 Task: Add "As an advocate for lifelong learning and continuous improvement, I have achieved commendable scores on standardized tests" as a description.
Action: Mouse moved to (646, 65)
Screenshot: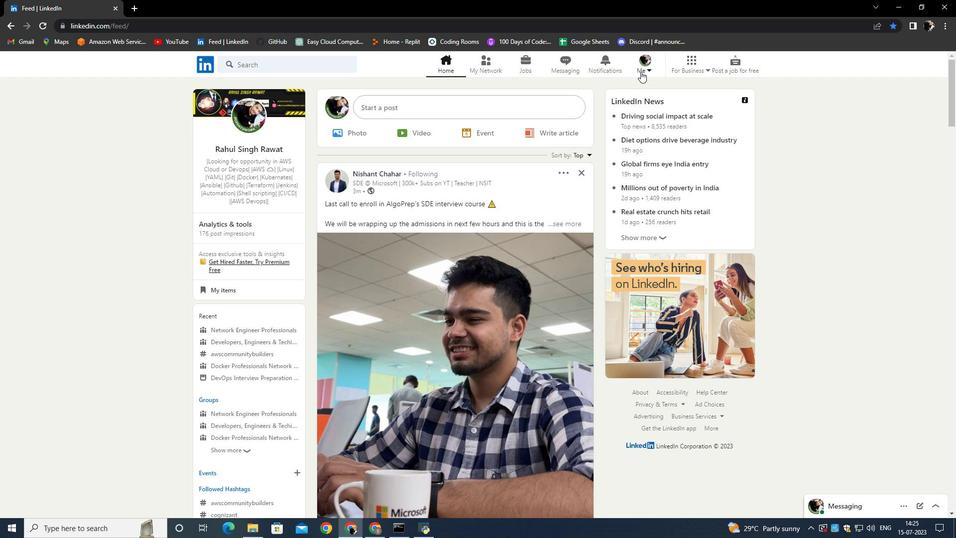 
Action: Mouse pressed left at (646, 65)
Screenshot: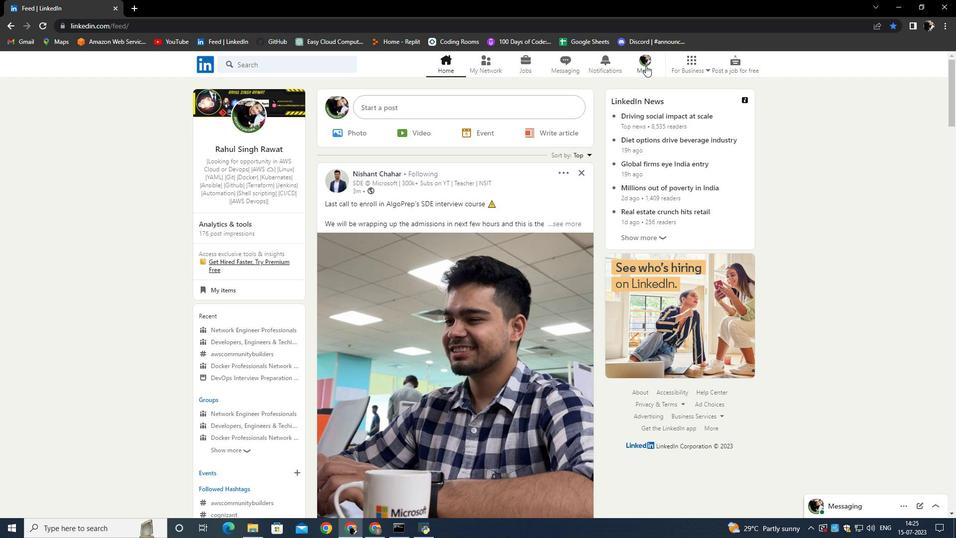 
Action: Mouse moved to (566, 138)
Screenshot: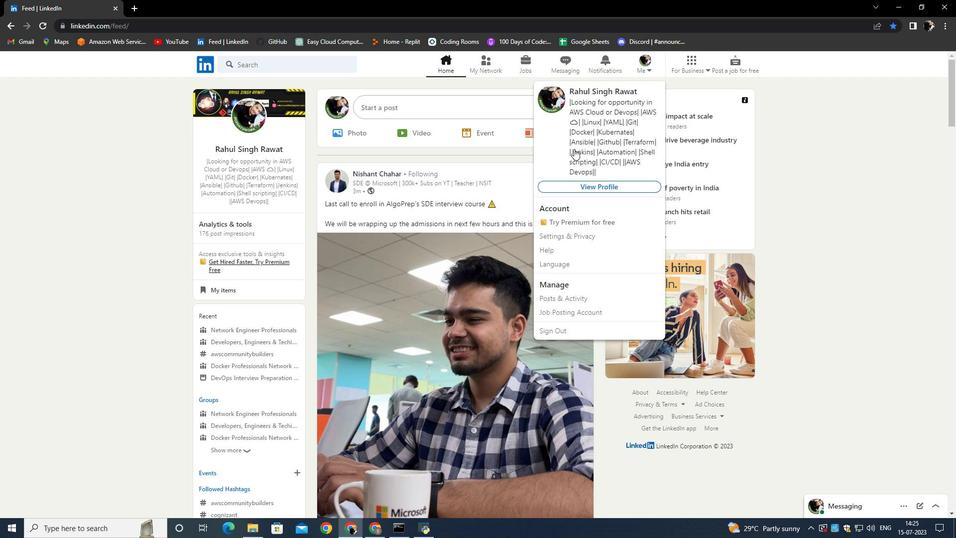 
Action: Mouse pressed left at (566, 138)
Screenshot: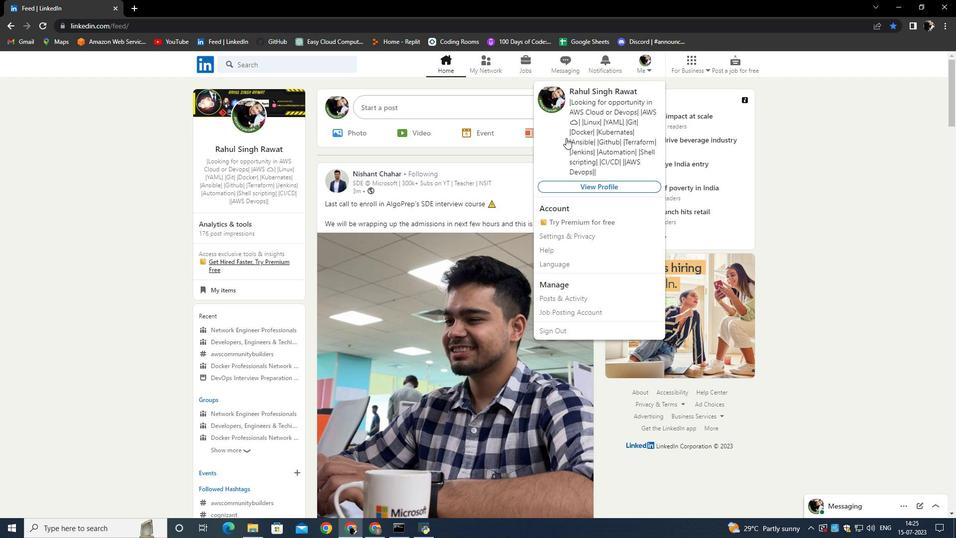 
Action: Mouse moved to (314, 375)
Screenshot: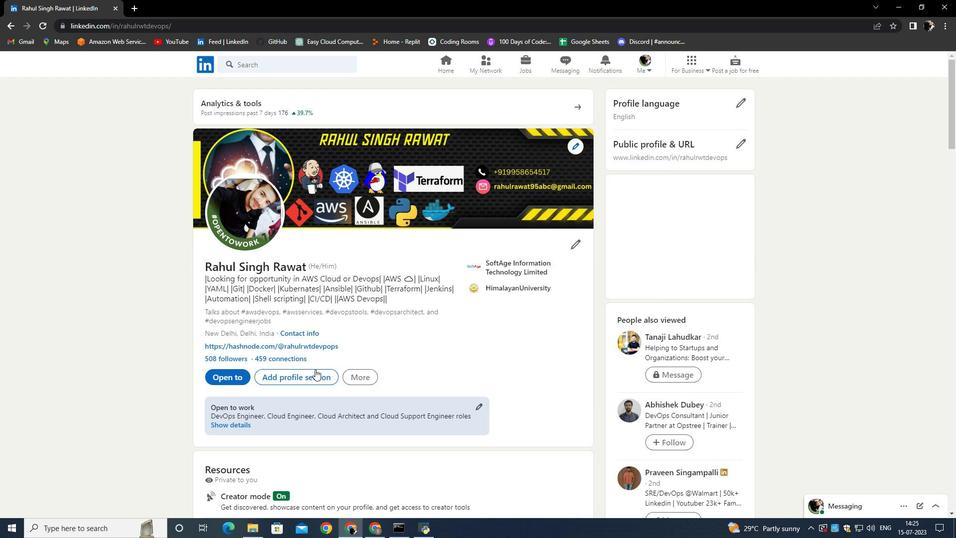 
Action: Mouse pressed left at (314, 375)
Screenshot: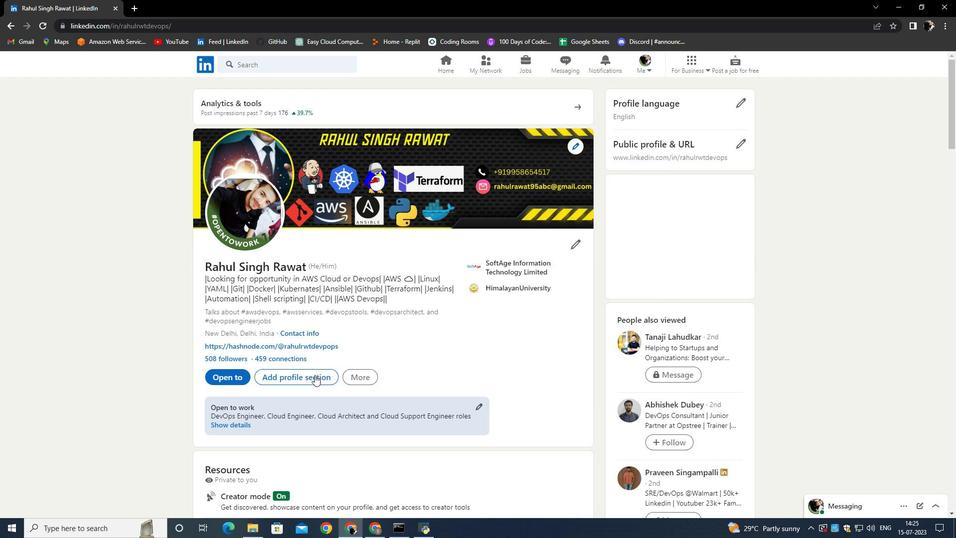 
Action: Mouse moved to (371, 275)
Screenshot: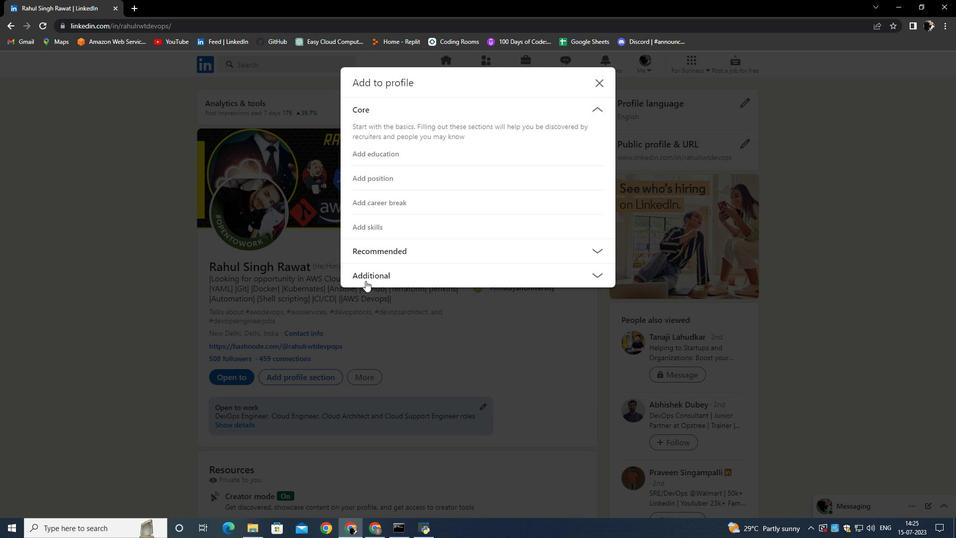 
Action: Mouse pressed left at (371, 275)
Screenshot: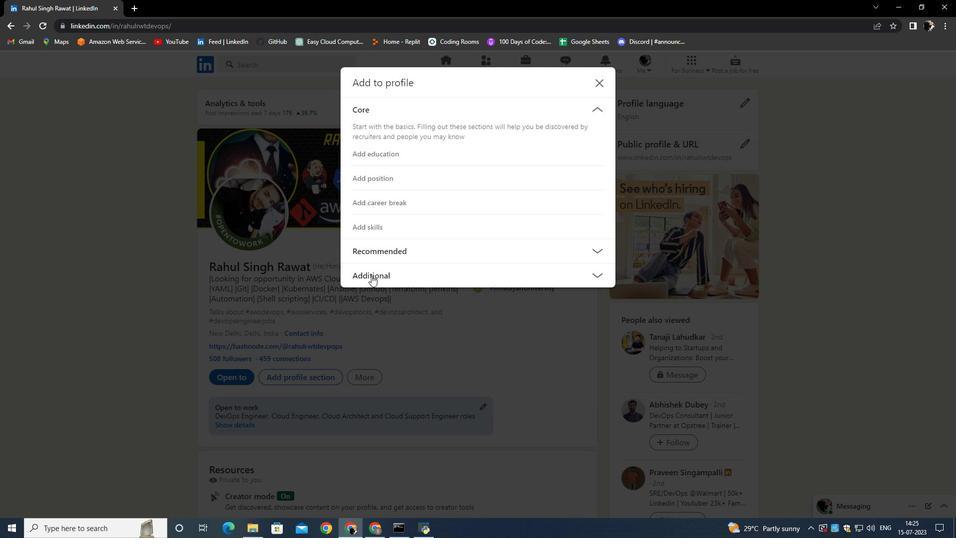 
Action: Mouse moved to (374, 301)
Screenshot: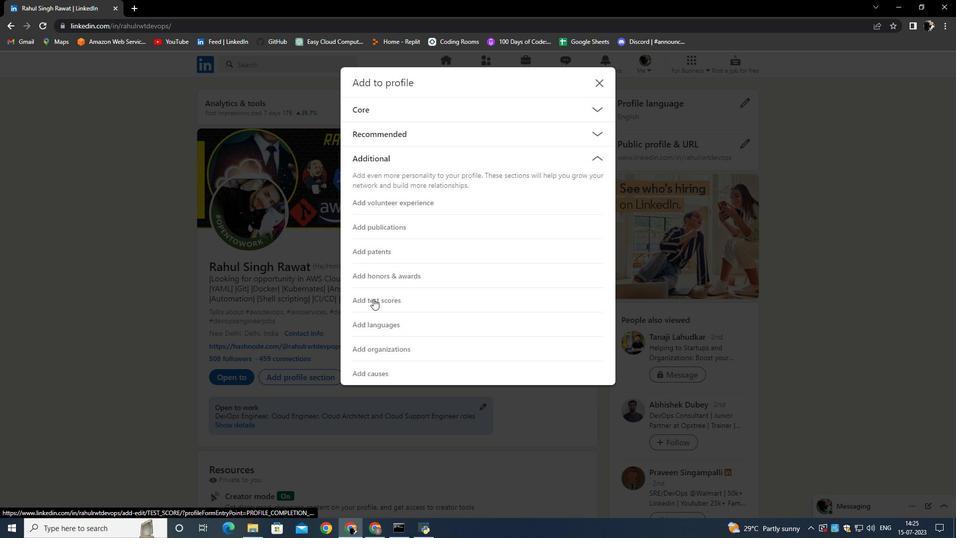 
Action: Mouse pressed left at (374, 301)
Screenshot: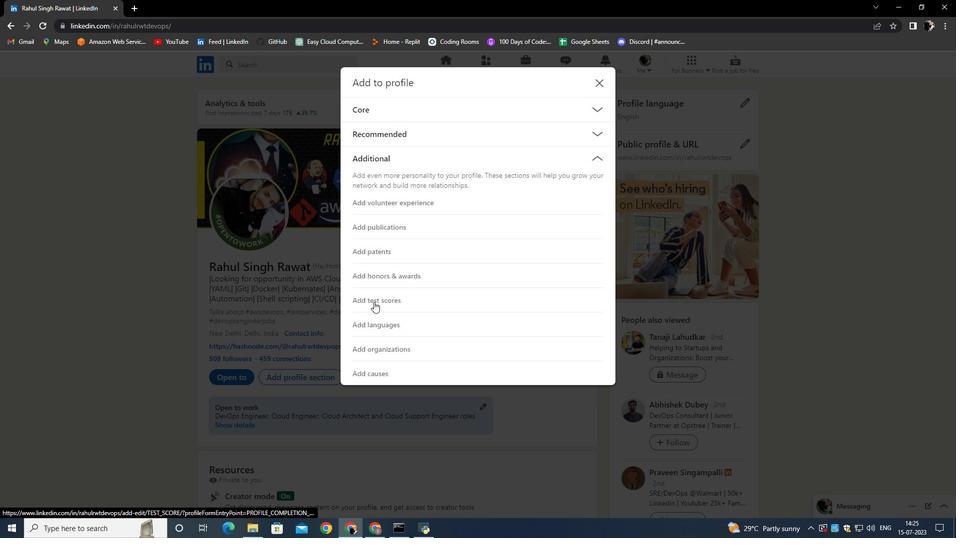 
Action: Mouse moved to (371, 305)
Screenshot: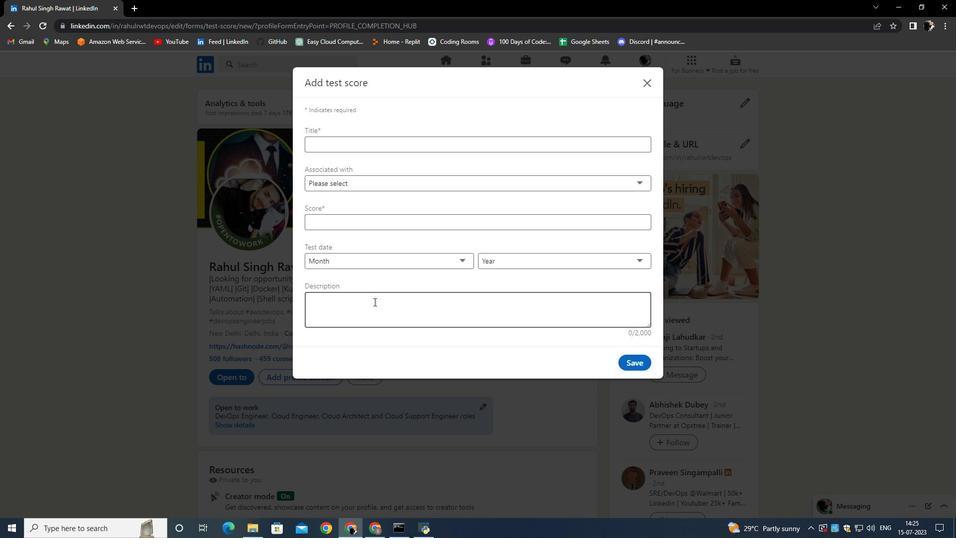 
Action: Mouse pressed left at (371, 305)
Screenshot: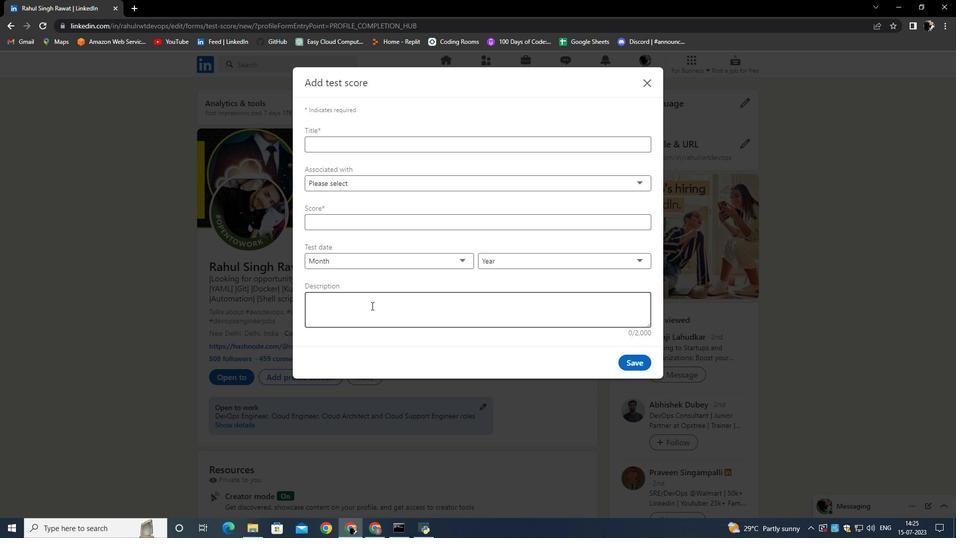 
Action: Key pressed <Key.caps_lock>A<Key.caps_lock>s<Key.space>an<Key.space>advocate<Key.space>for<Key.space>lifelong<Key.space>learning<Key.space>and<Key.space>continuous<Key.space>improvement,<Key.space><Key.caps_lock>I<Key.caps_lock><Key.space>have<Key.space>achieved<Key.space>commendable<Key.space>scores<Key.space>on<Key.space>standardized<Key.space>tests<Key.enter>
Screenshot: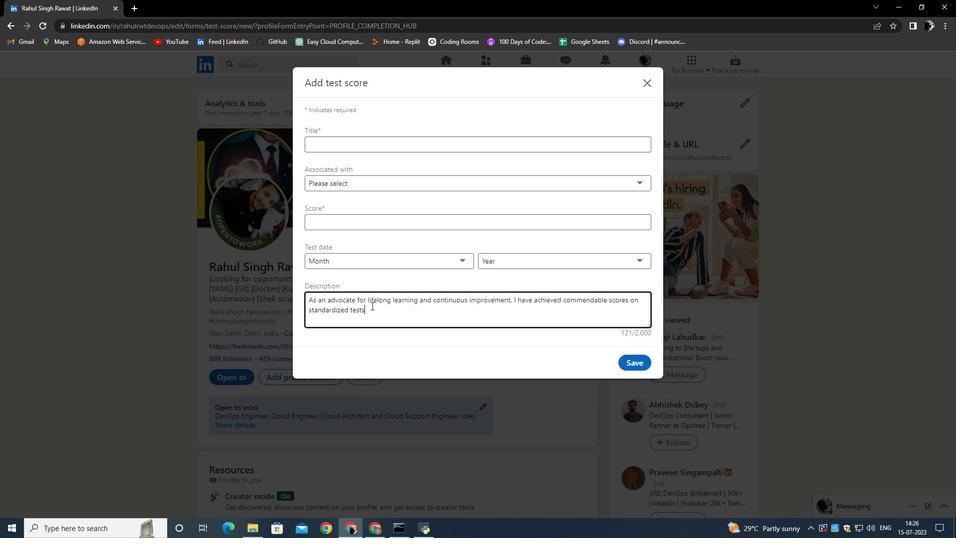 
Action: Mouse moved to (381, 311)
Screenshot: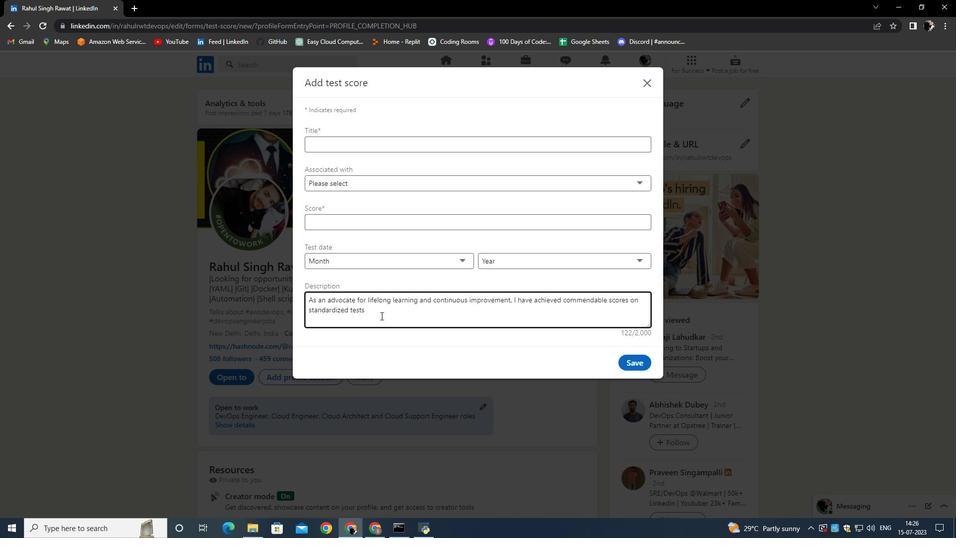 
Action: Mouse pressed left at (381, 311)
Screenshot: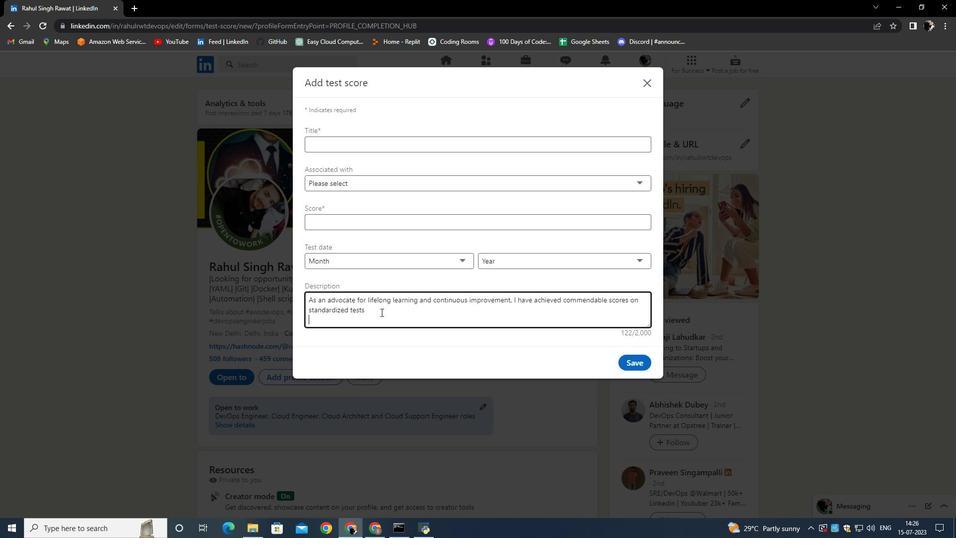 
Action: Mouse moved to (422, 334)
Screenshot: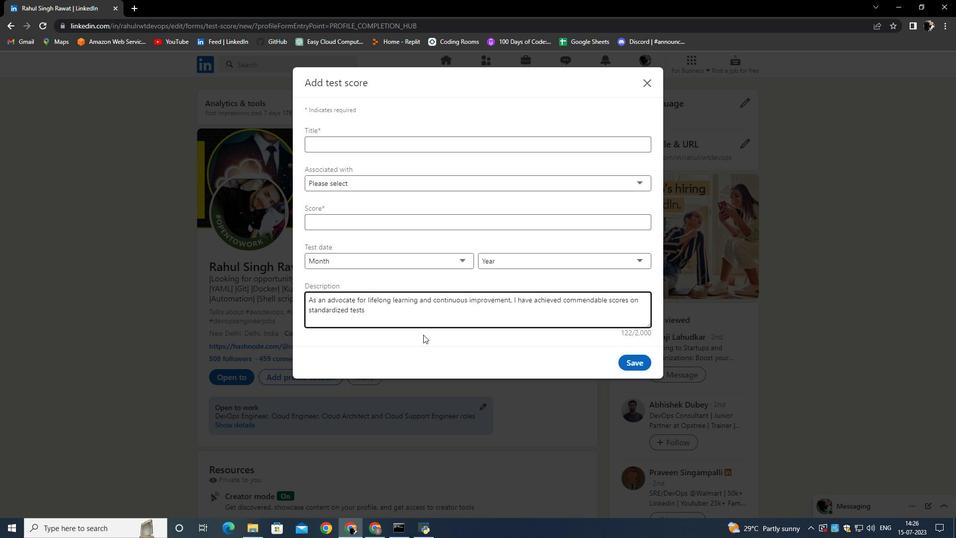 
Action: Mouse pressed left at (422, 334)
Screenshot: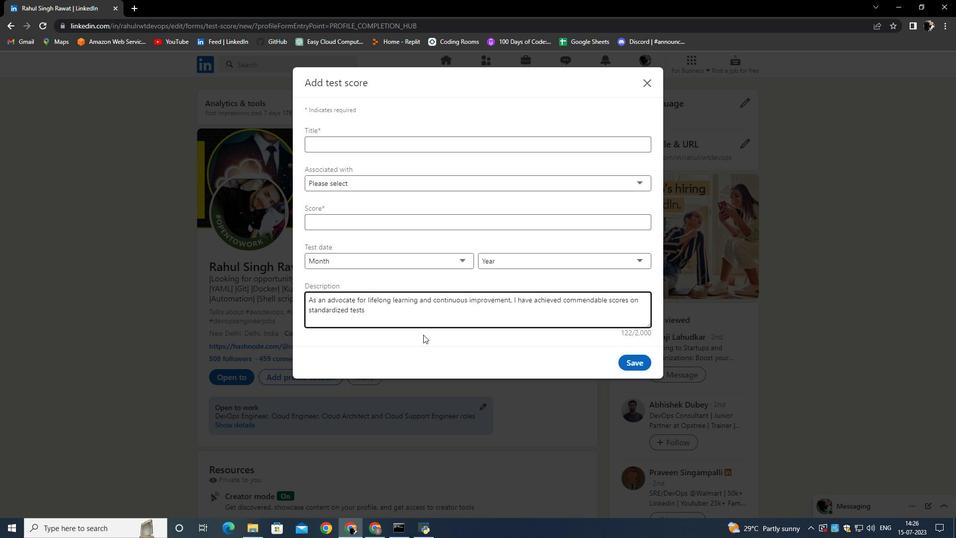
